 Task: Create a section Data Analysis Sprint and in the section, add a milestone Security Information and Event Management (SIEM) Implementation in the project AgileResolve
Action: Mouse moved to (122, 502)
Screenshot: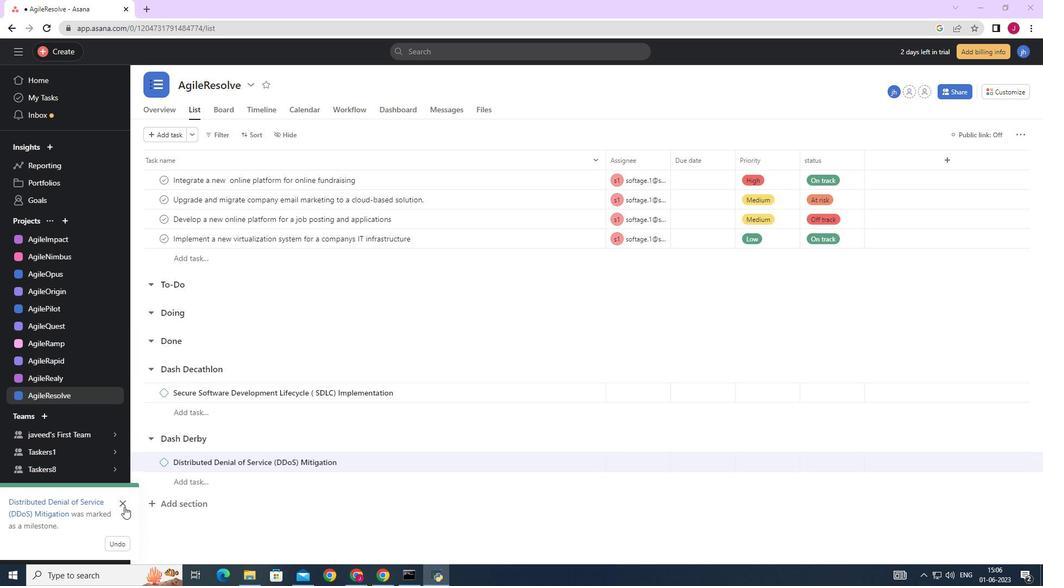 
Action: Mouse pressed left at (122, 502)
Screenshot: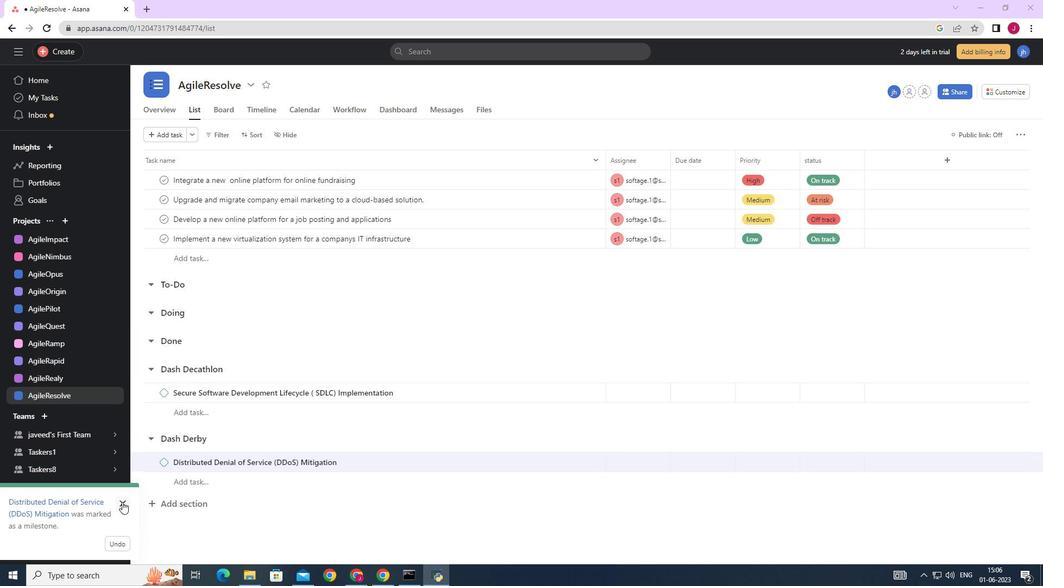 
Action: Mouse moved to (178, 497)
Screenshot: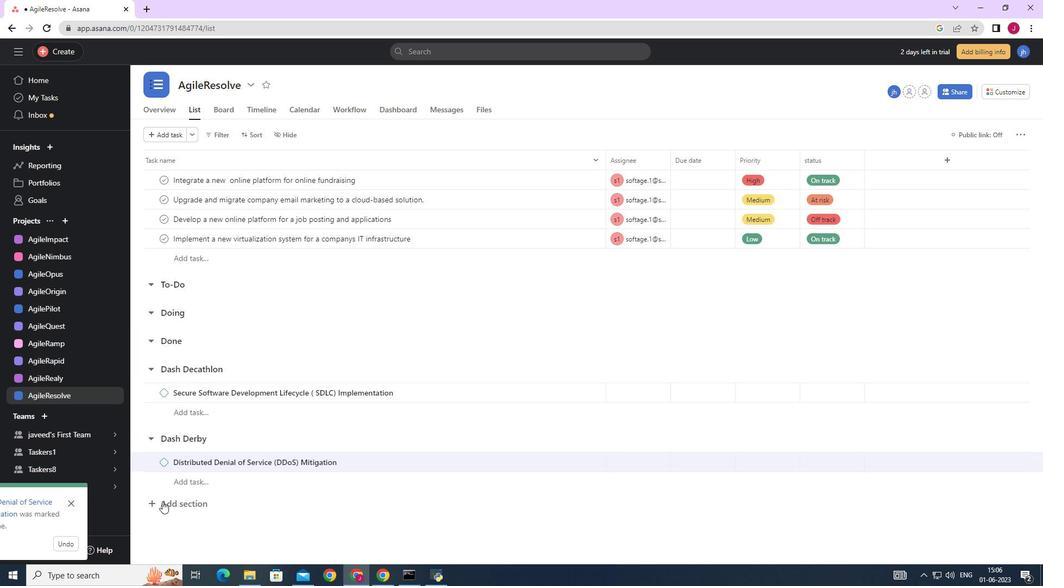 
Action: Mouse scrolled (178, 497) with delta (0, 0)
Screenshot: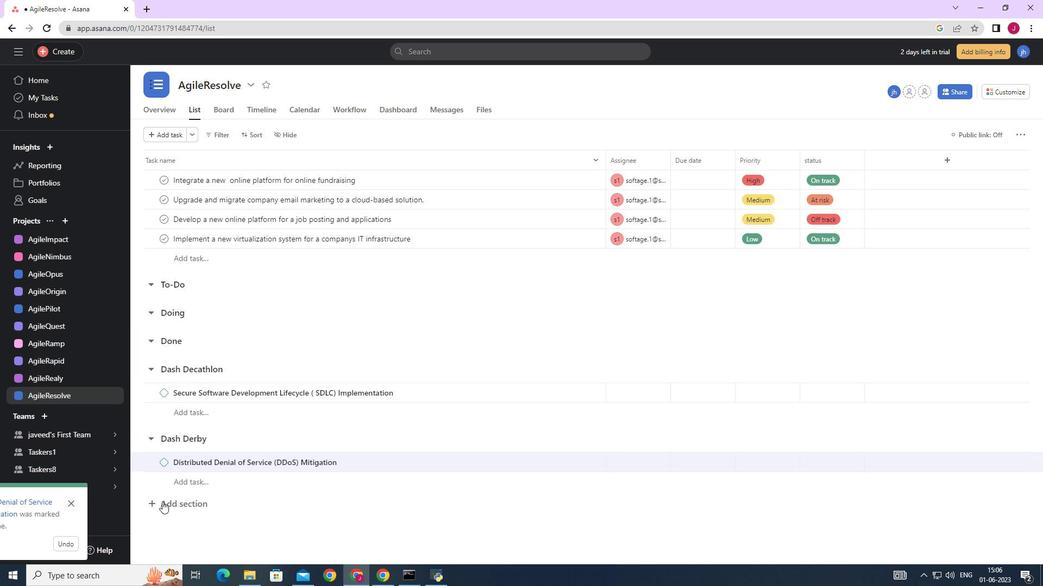 
Action: Mouse scrolled (178, 497) with delta (0, 0)
Screenshot: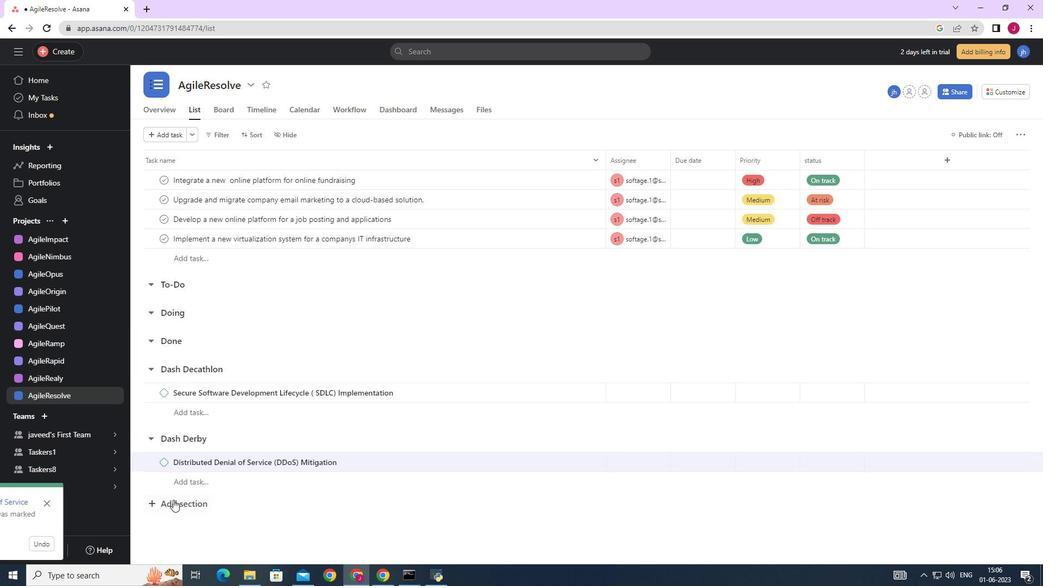 
Action: Mouse scrolled (178, 497) with delta (0, 0)
Screenshot: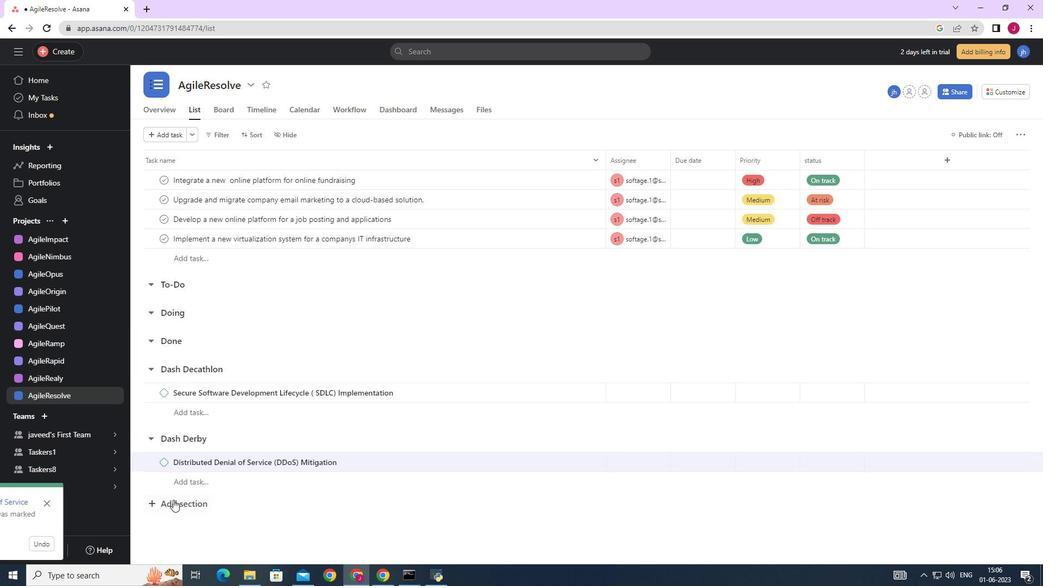 
Action: Mouse scrolled (178, 497) with delta (0, 0)
Screenshot: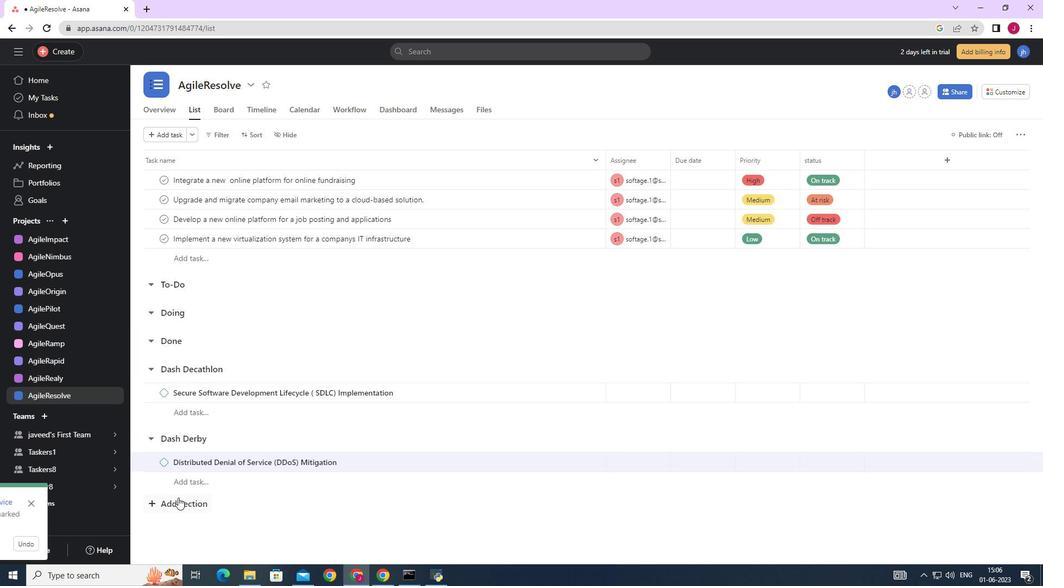 
Action: Mouse moved to (178, 497)
Screenshot: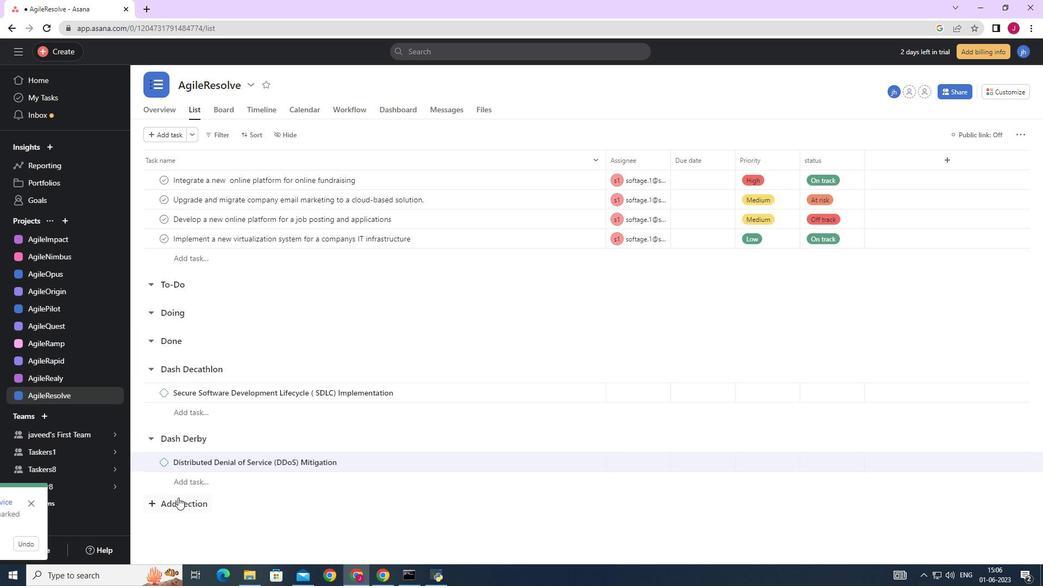 
Action: Mouse scrolled (178, 497) with delta (0, 0)
Screenshot: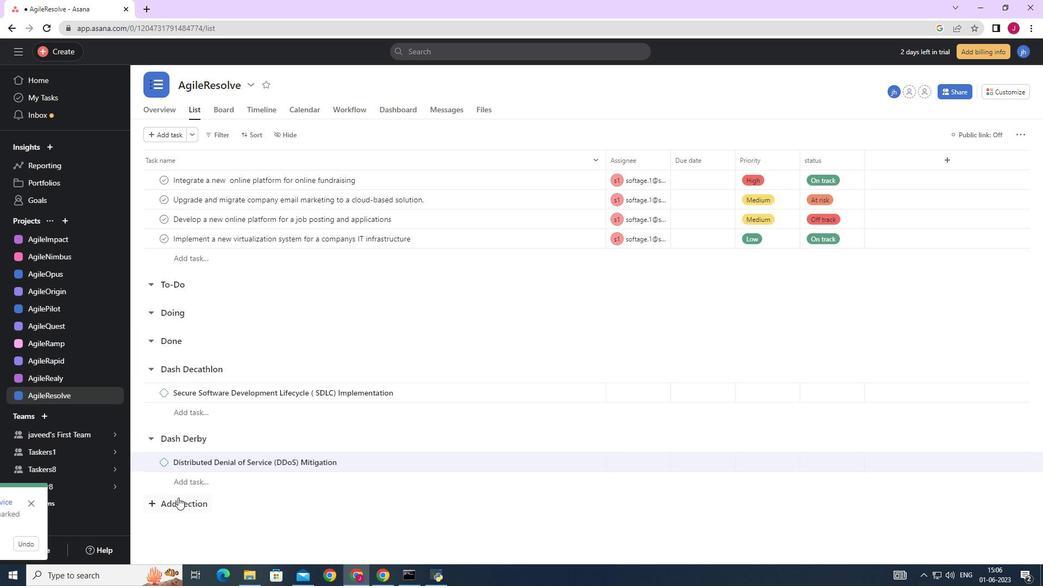 
Action: Mouse moved to (182, 501)
Screenshot: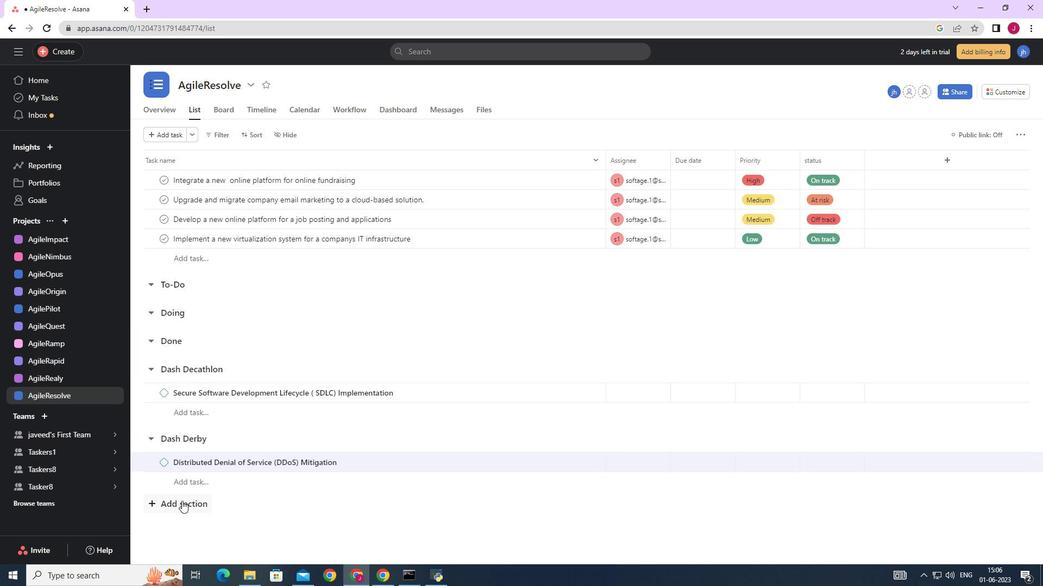 
Action: Mouse pressed left at (182, 501)
Screenshot: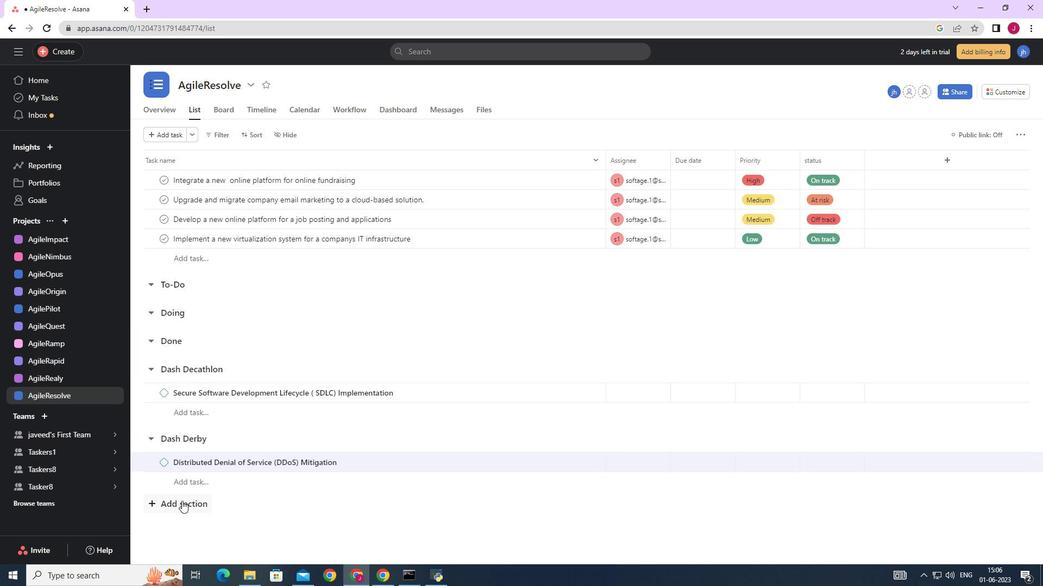 
Action: Mouse moved to (211, 508)
Screenshot: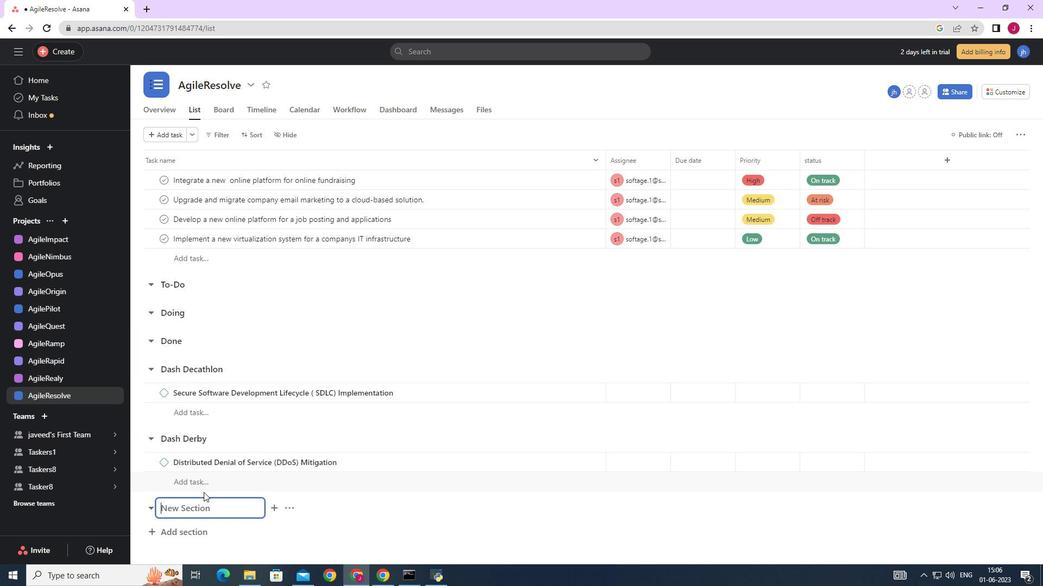 
Action: Mouse pressed left at (211, 508)
Screenshot: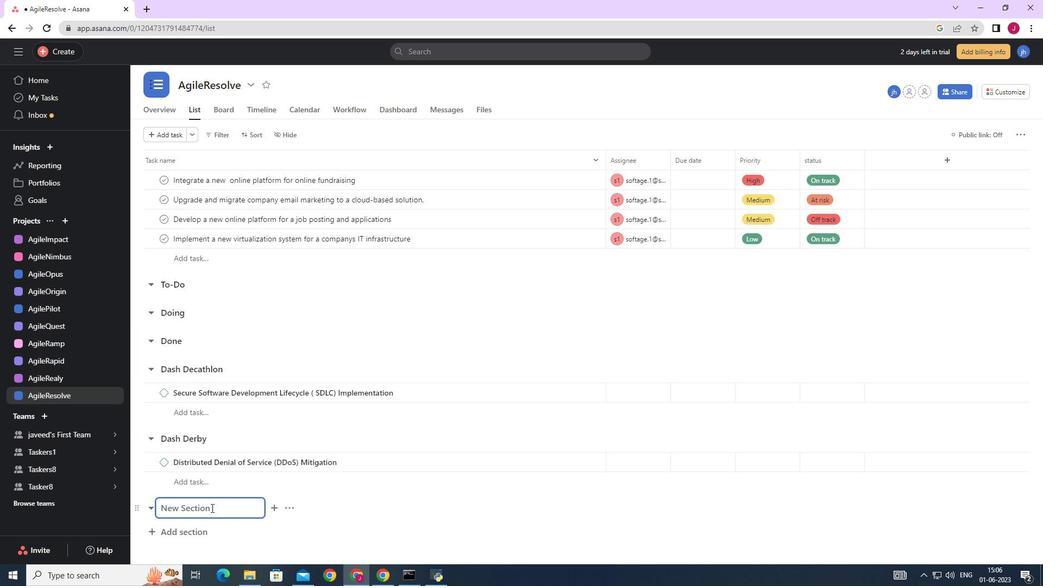 
Action: Mouse moved to (210, 508)
Screenshot: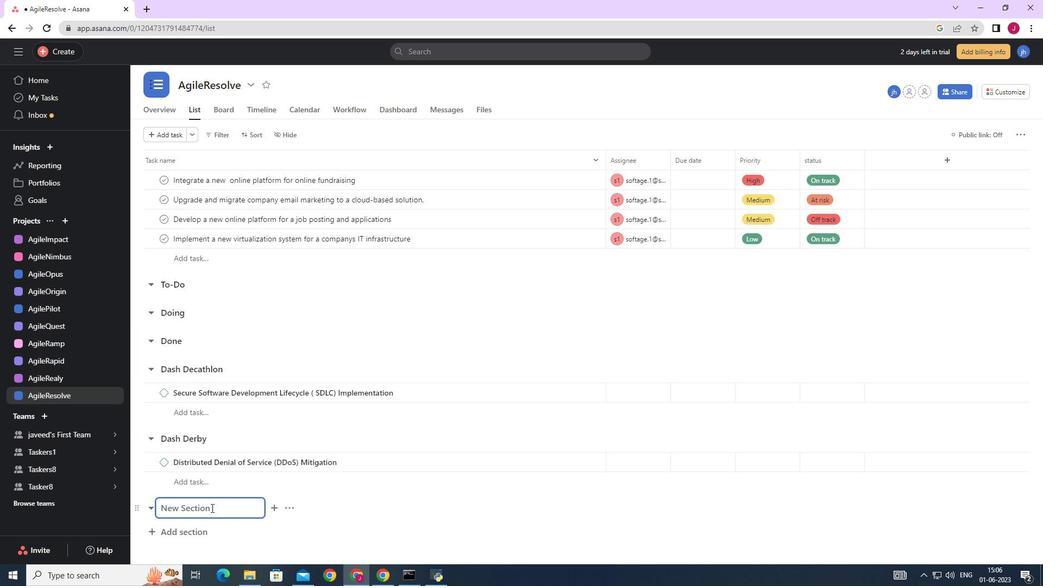 
Action: Key pressed <Key.caps_lock>D<Key.caps_lock>ata<Key.space><Key.caps_lock>A<Key.caps_lock>nalyse<Key.space><Key.caps_lock>S<Key.caps_lock>print<Key.enter><Key.caps_lock>S<Key.caps_lock>ecurity<Key.space>i<Key.backspace><Key.caps_lock>I<Key.caps_lock>nformation<Key.space>and<Key.space><Key.caps_lock>E<Key.caps_lock>vent<Key.space><Key.caps_lock>M<Key.caps_lock>anah<Key.backspace>gement<Key.space><Key.shift_r><Key.shift_r><Key.shift_r>(<Key.caps_lock>SIEN<Key.backspace>M<Key.shift_r><Key.shift_r>)<Key.space><Key.caps_lock>i<Key.caps_lock>MPLEMENTATION<Key.backspace><Key.backspace><Key.backspace><Key.backspace><Key.backspace><Key.backspace><Key.backspace><Key.backspace><Key.backspace><Key.backspace><Key.backspace><Key.backspace><Key.backspace><Key.backspace>I<Key.caps_lock>mplementation
Screenshot: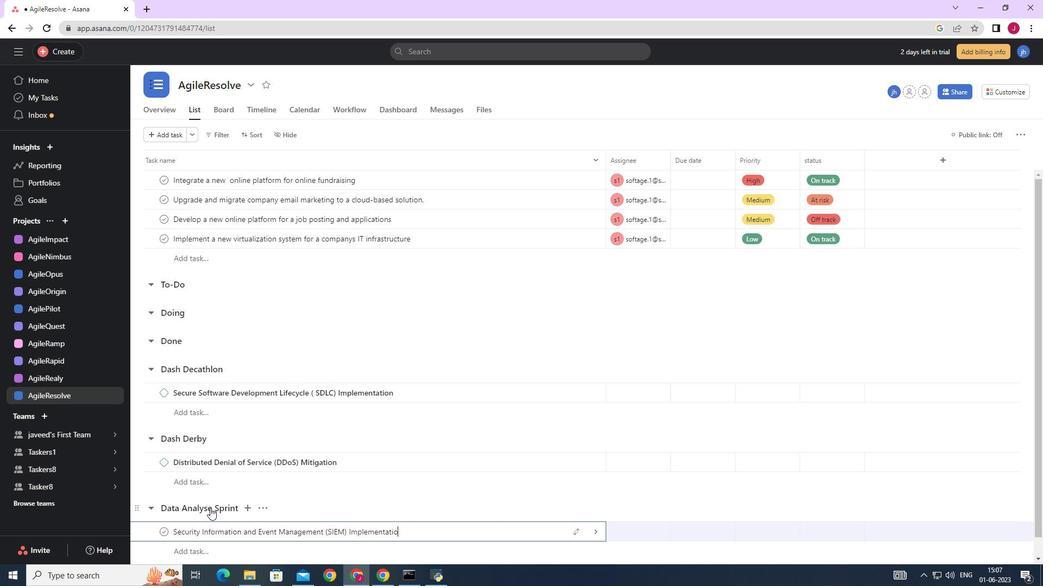 
Action: Mouse moved to (596, 533)
Screenshot: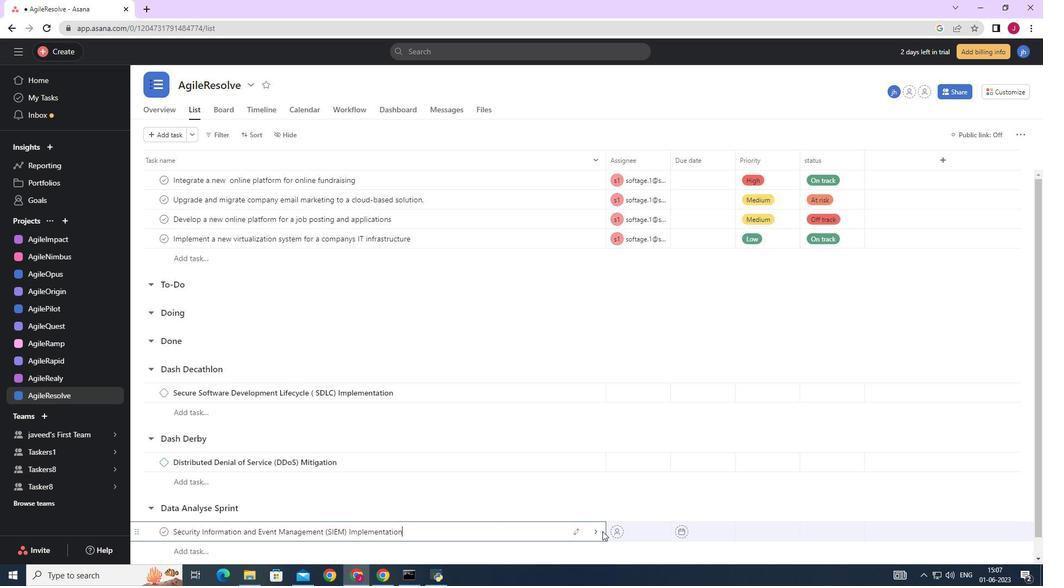 
Action: Mouse pressed left at (596, 533)
Screenshot: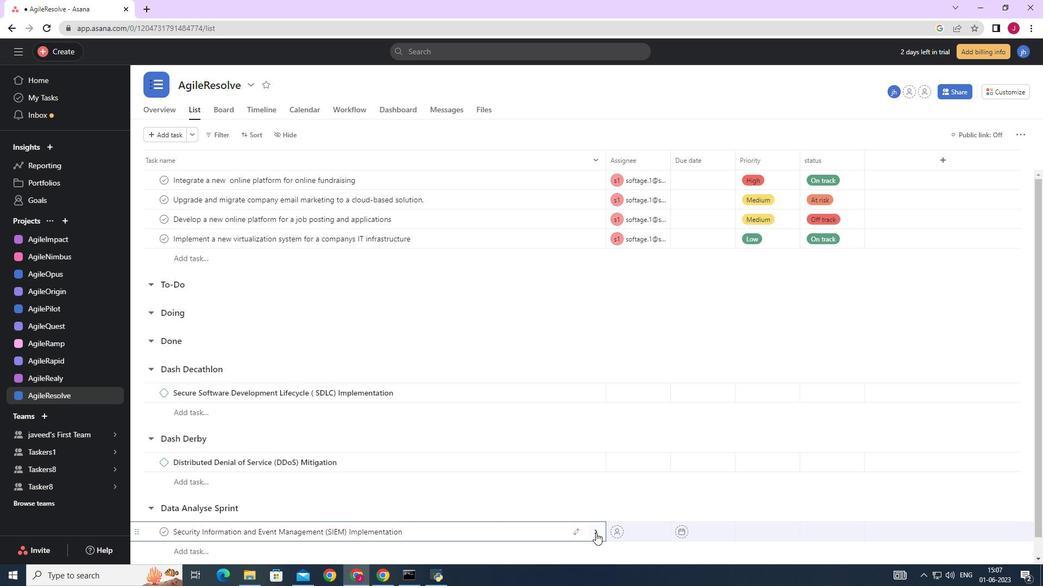 
Action: Mouse moved to (1004, 133)
Screenshot: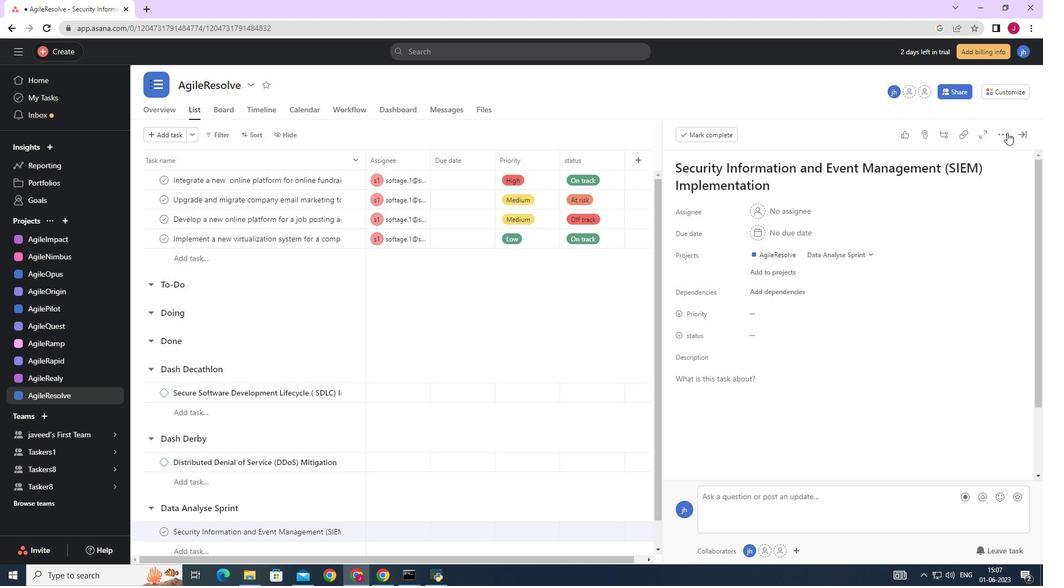 
Action: Mouse pressed left at (1004, 133)
Screenshot: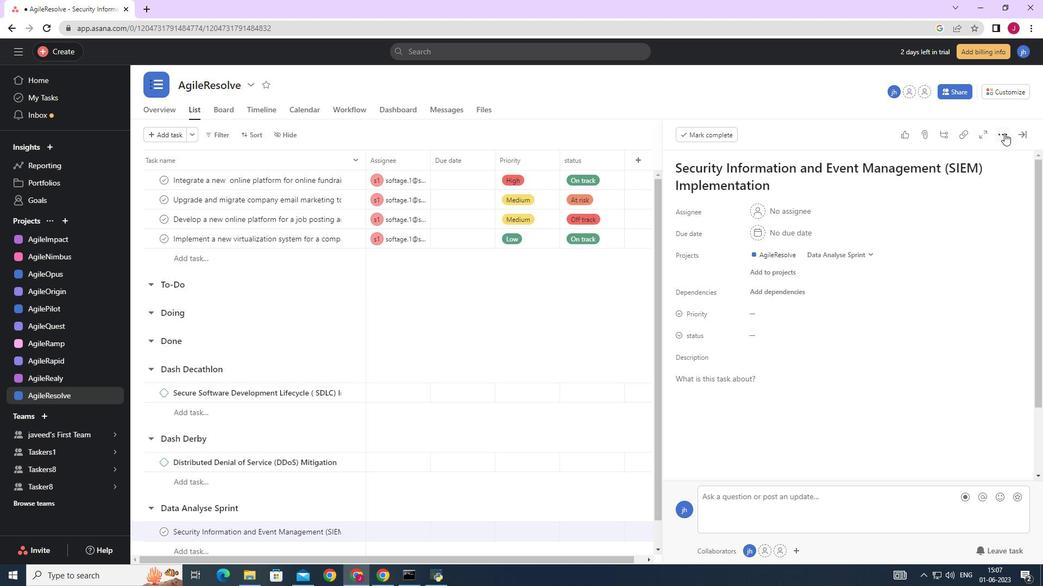 
Action: Mouse moved to (907, 176)
Screenshot: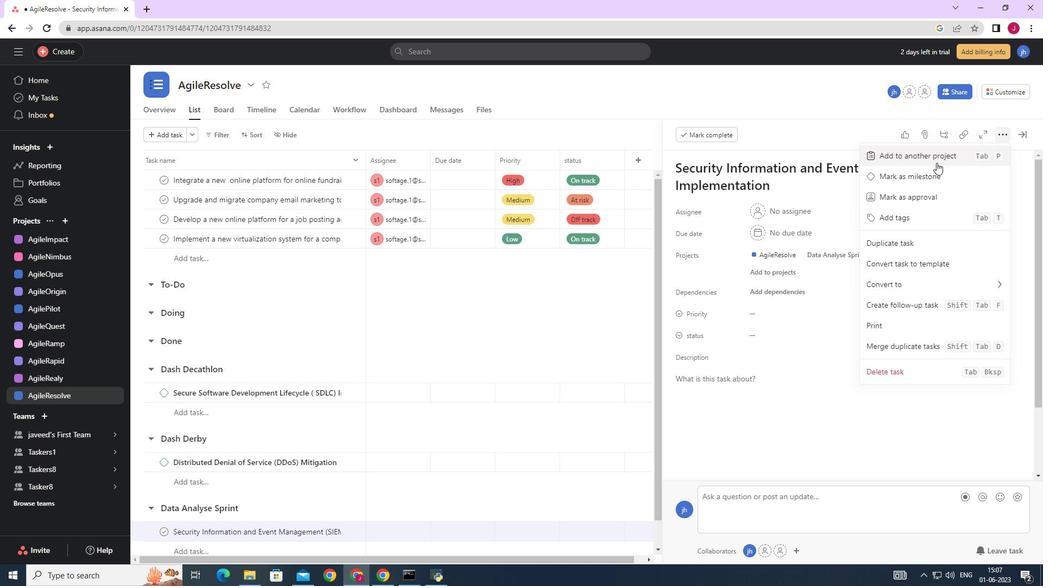 
Action: Mouse pressed left at (907, 176)
Screenshot: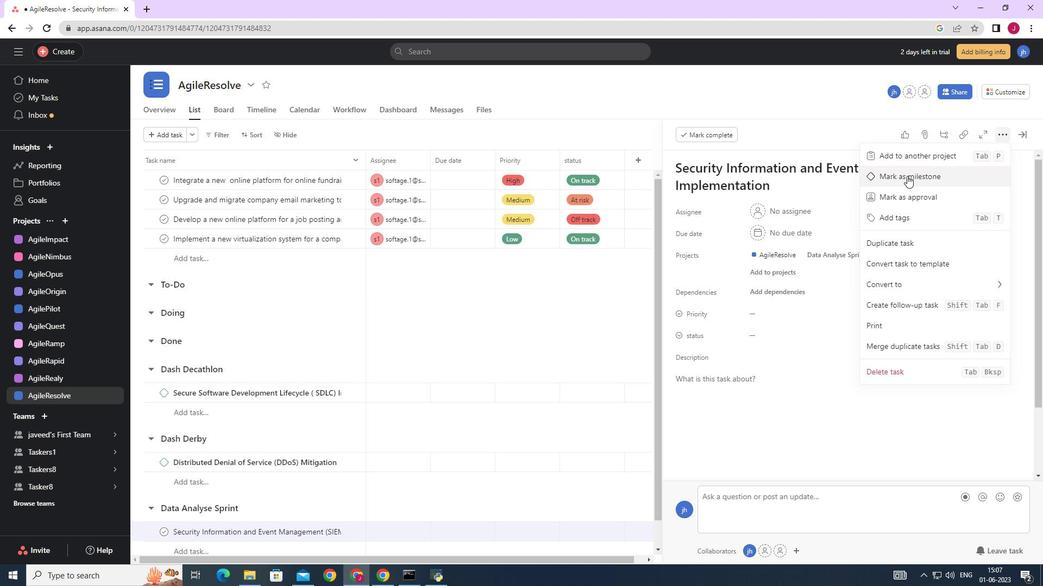 
Action: Mouse moved to (1026, 135)
Screenshot: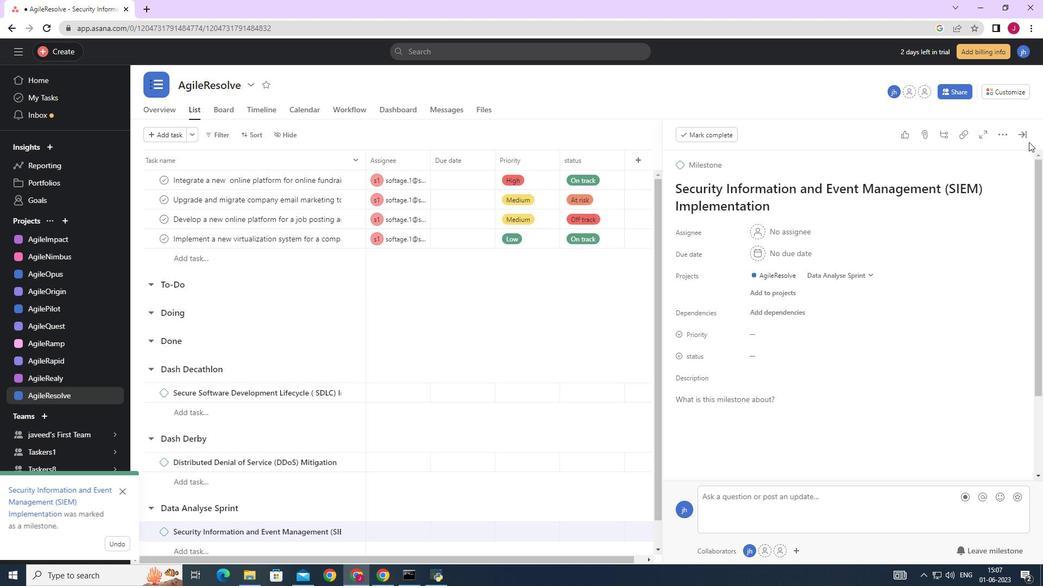 
Action: Mouse pressed left at (1026, 135)
Screenshot: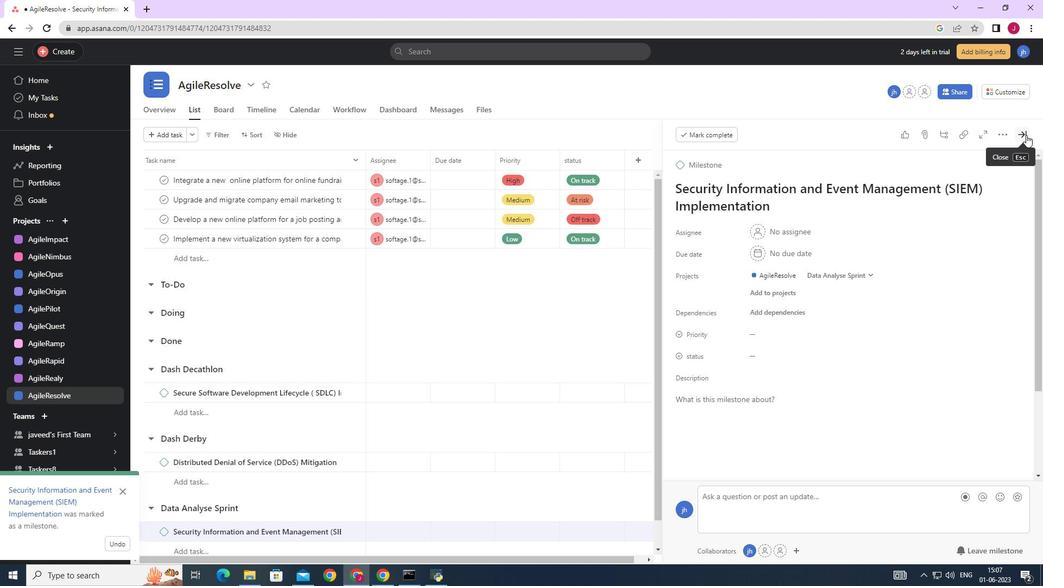 
Action: Mouse moved to (1008, 145)
Screenshot: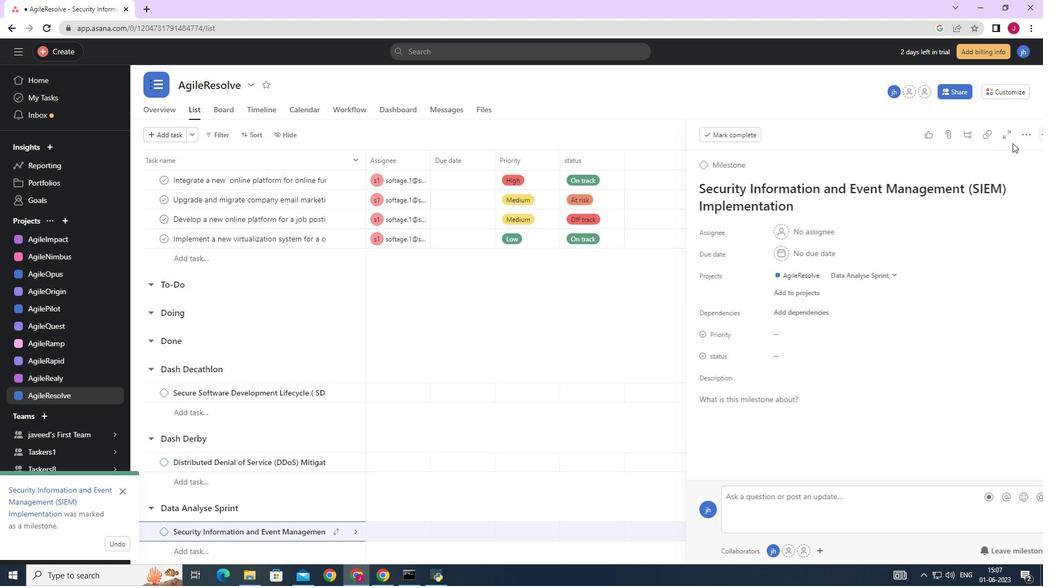 
